 Task: Add a condition where "Type Is not Task" in new tickets in your groups.
Action: Mouse moved to (127, 521)
Screenshot: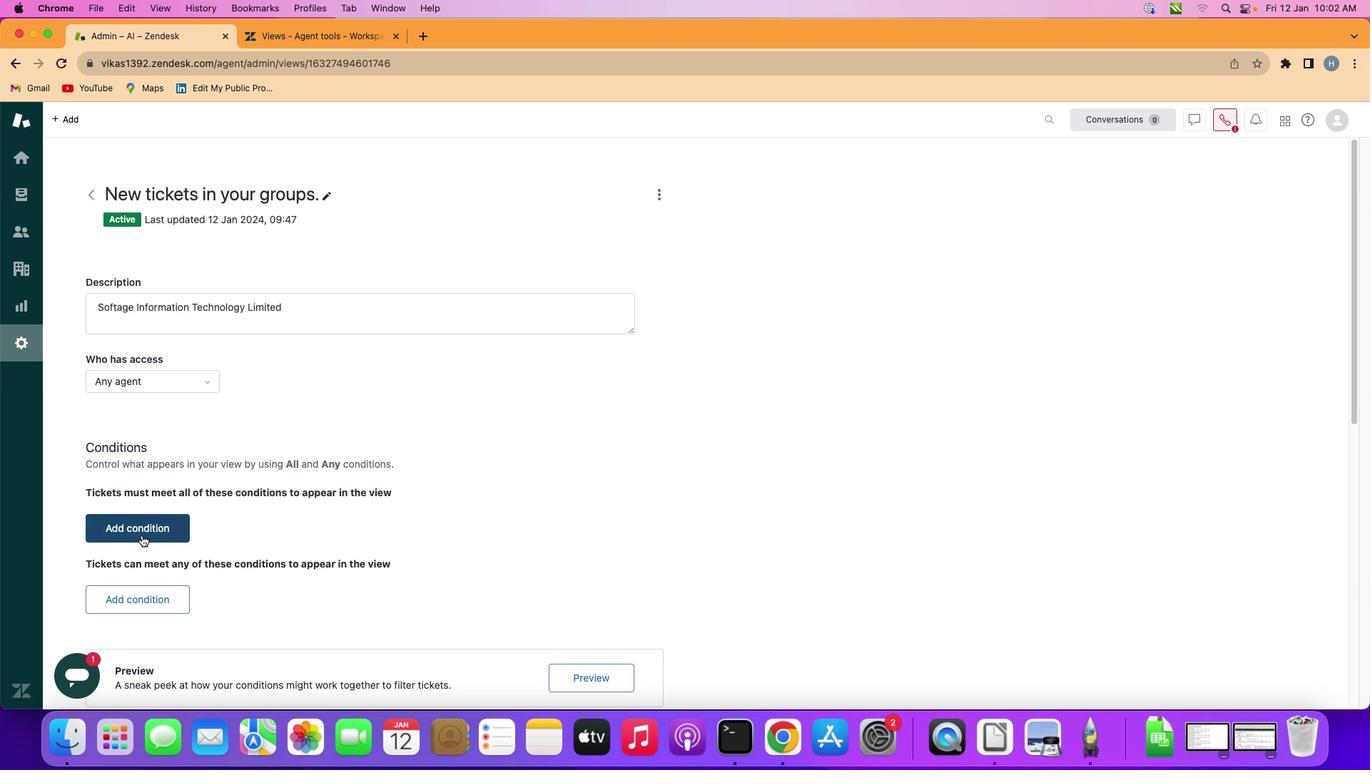 
Action: Mouse pressed left at (127, 521)
Screenshot: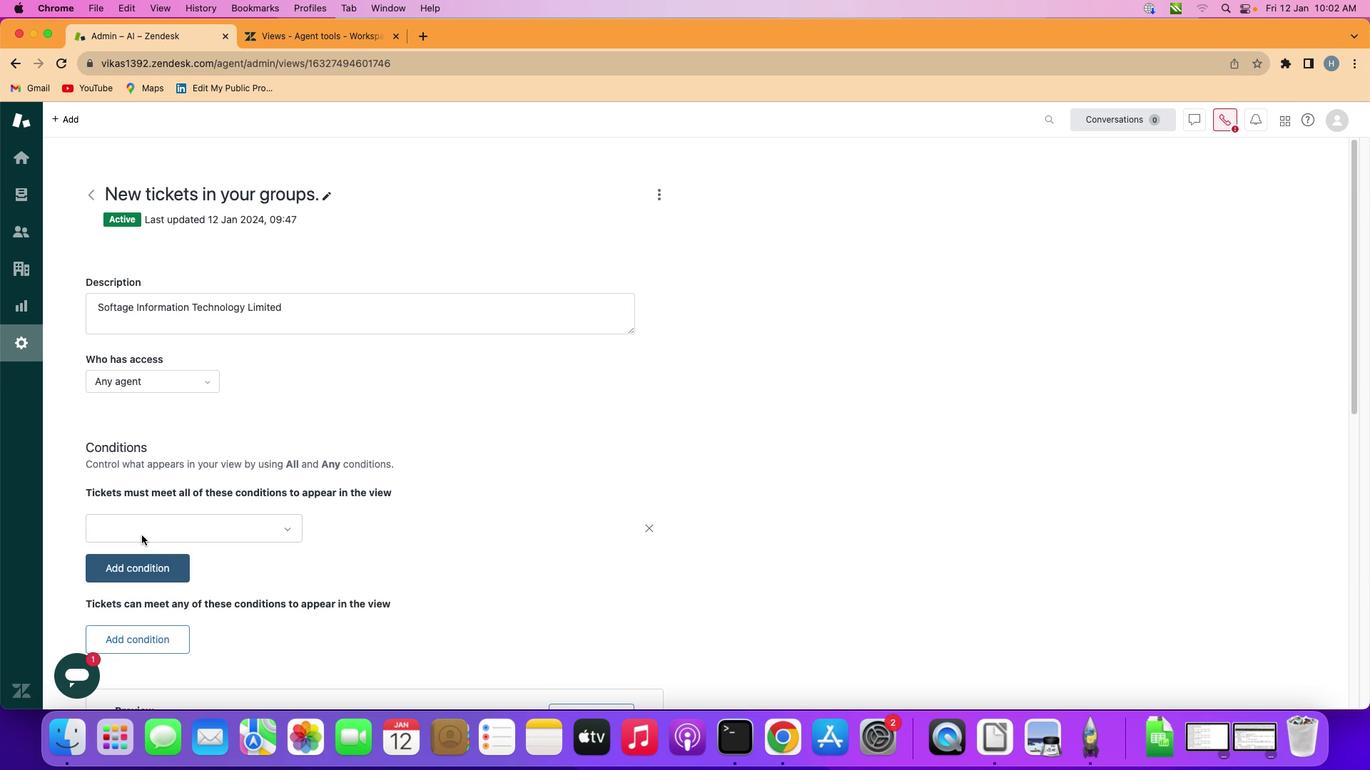 
Action: Mouse moved to (229, 511)
Screenshot: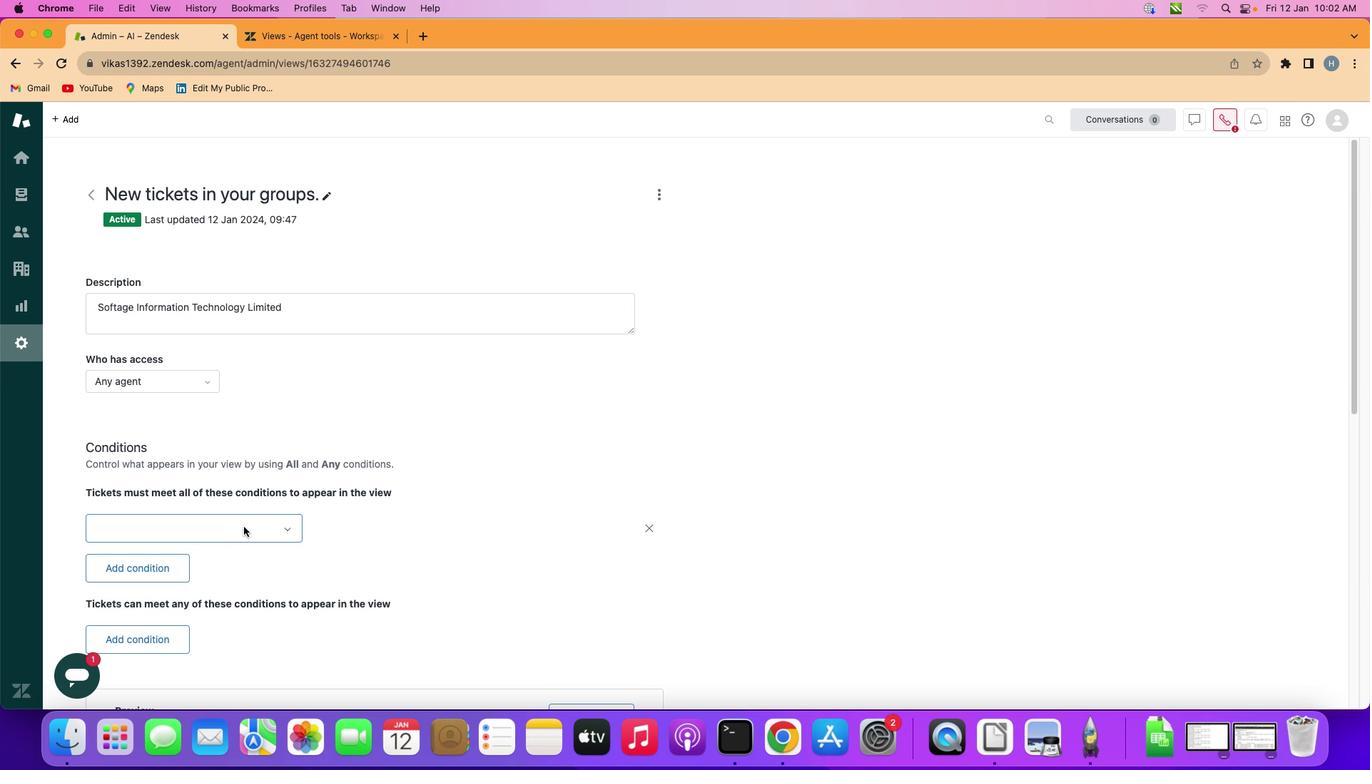 
Action: Mouse pressed left at (229, 511)
Screenshot: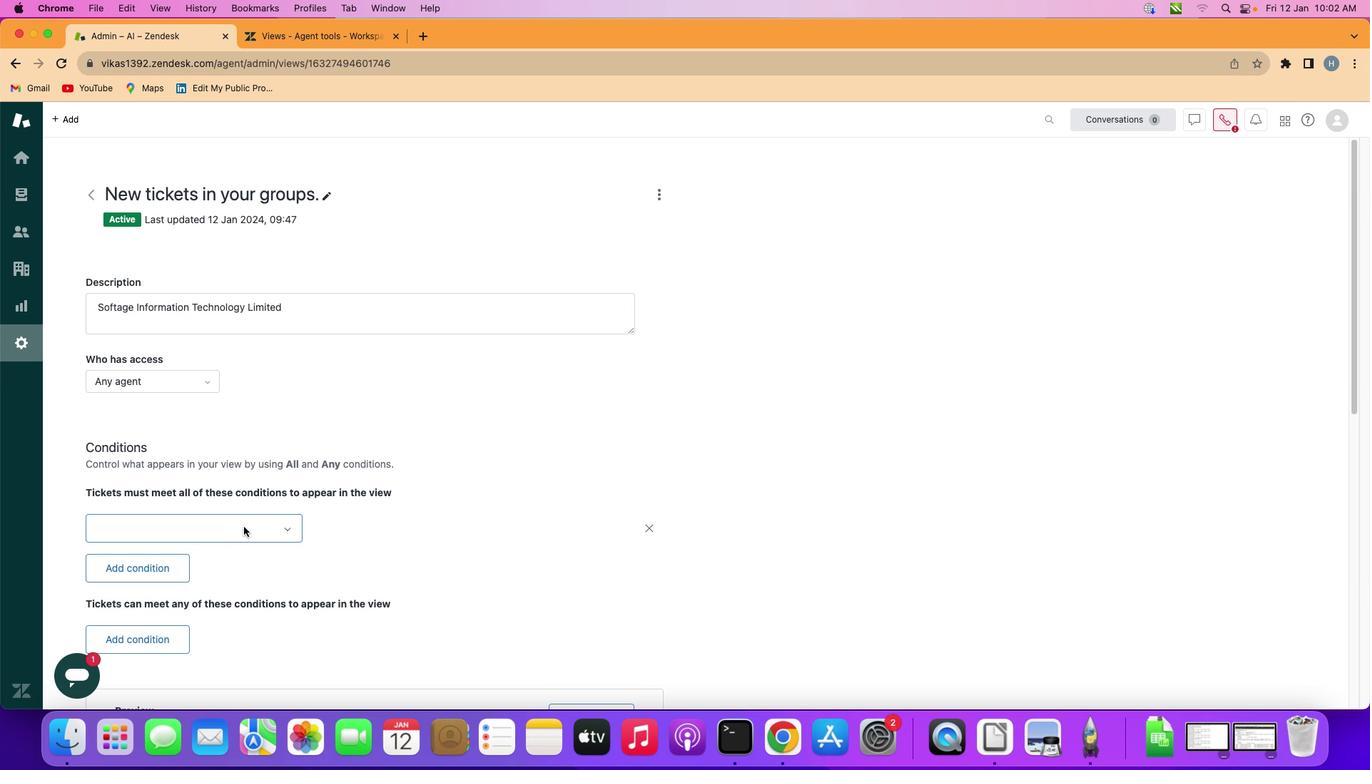 
Action: Mouse moved to (231, 360)
Screenshot: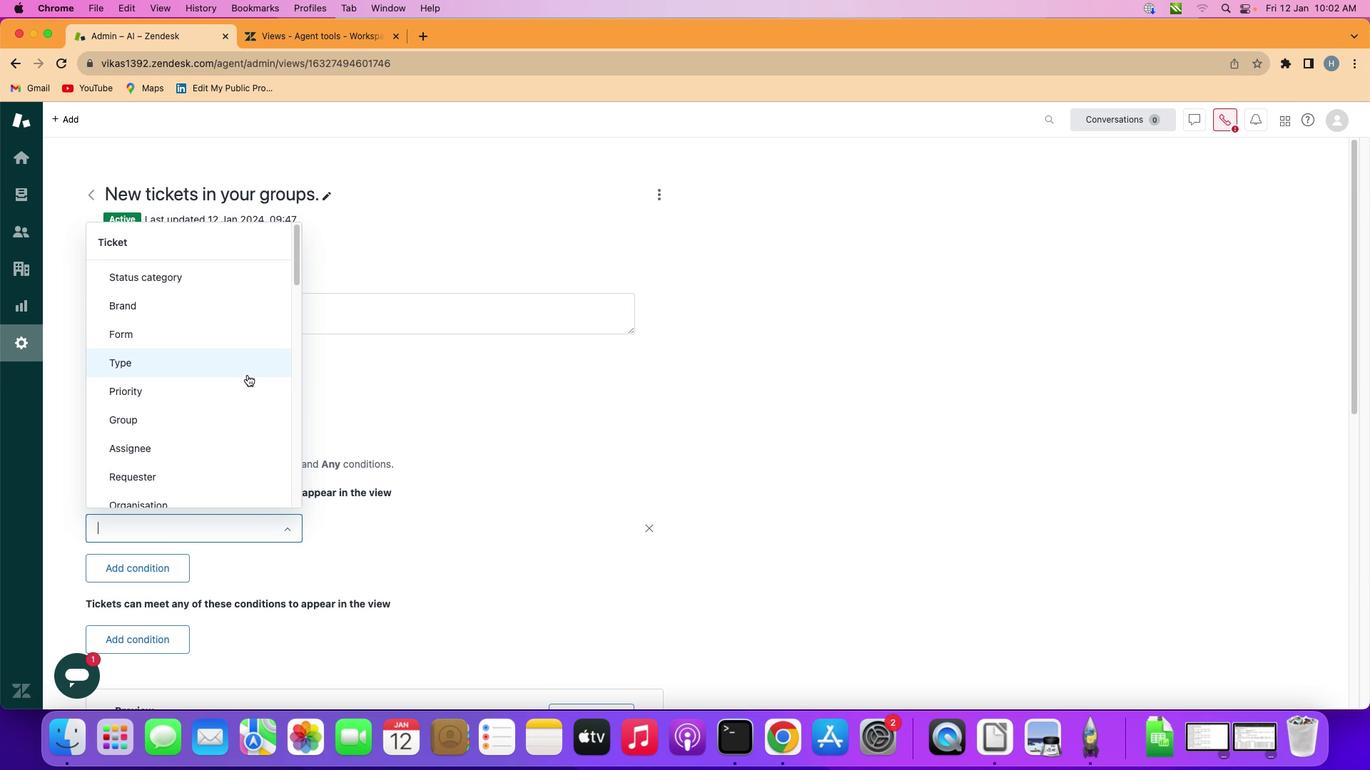 
Action: Mouse pressed left at (231, 360)
Screenshot: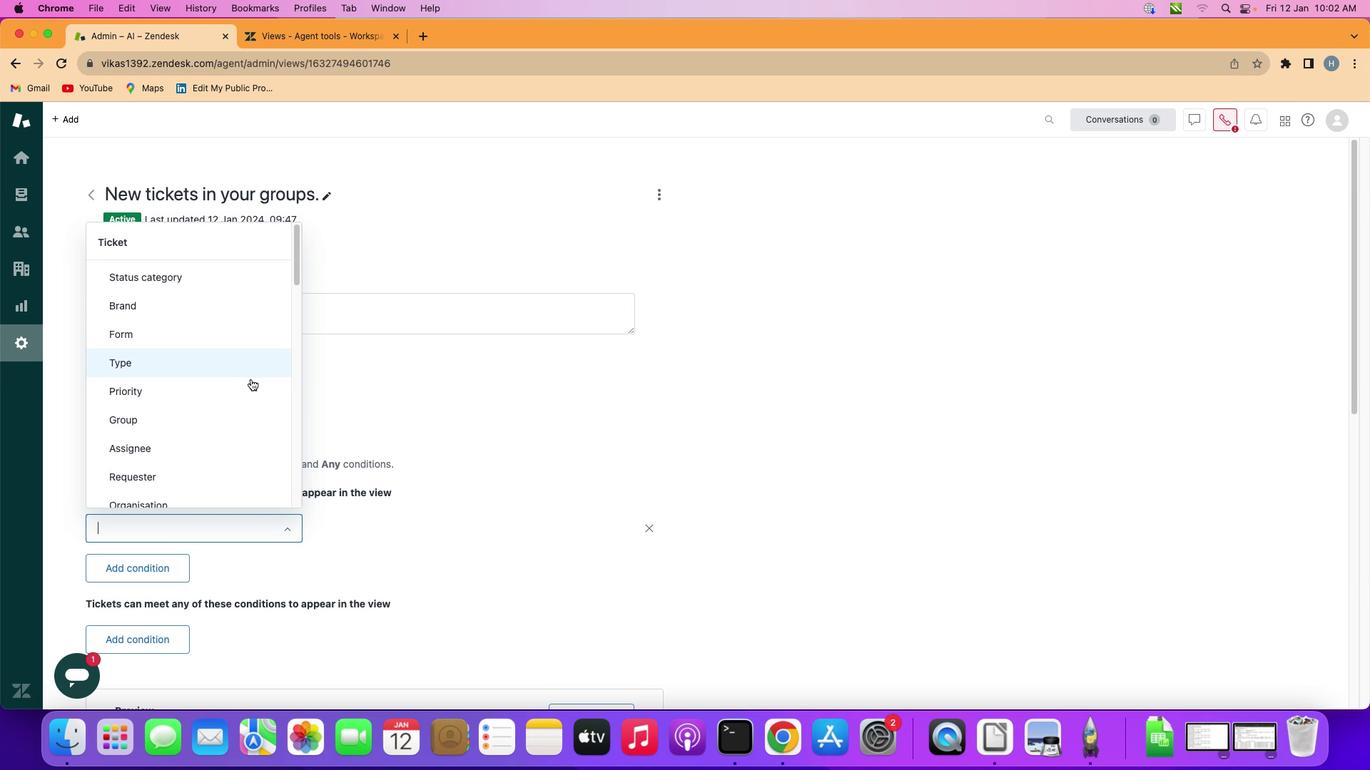 
Action: Mouse moved to (411, 511)
Screenshot: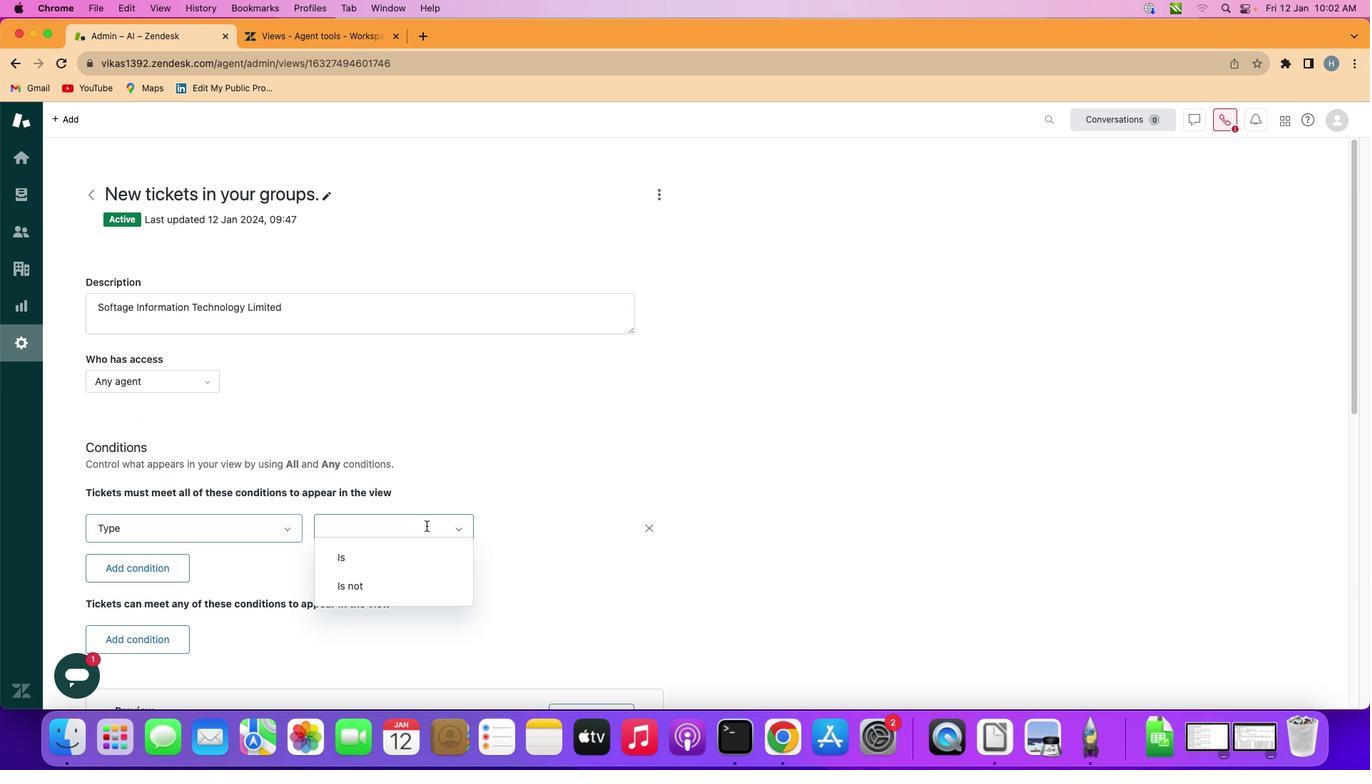 
Action: Mouse pressed left at (411, 511)
Screenshot: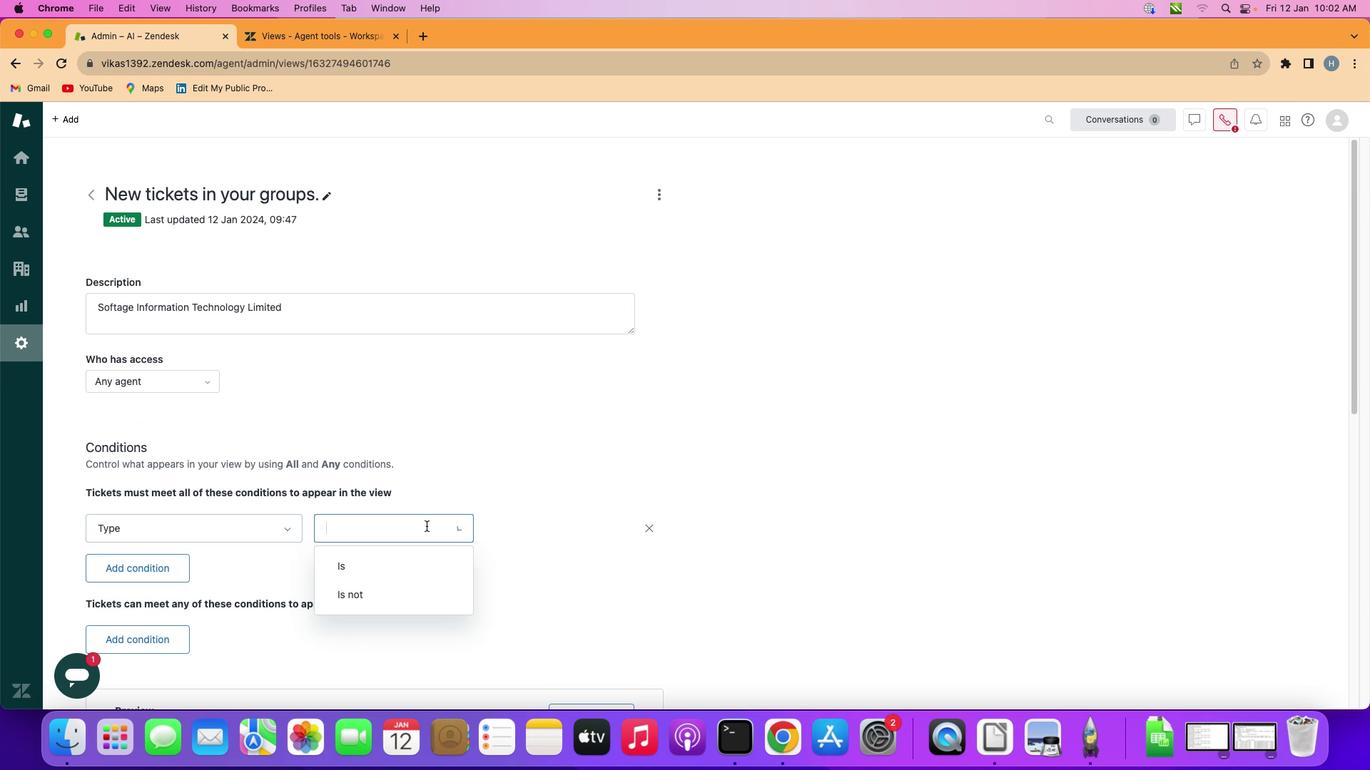 
Action: Mouse moved to (408, 578)
Screenshot: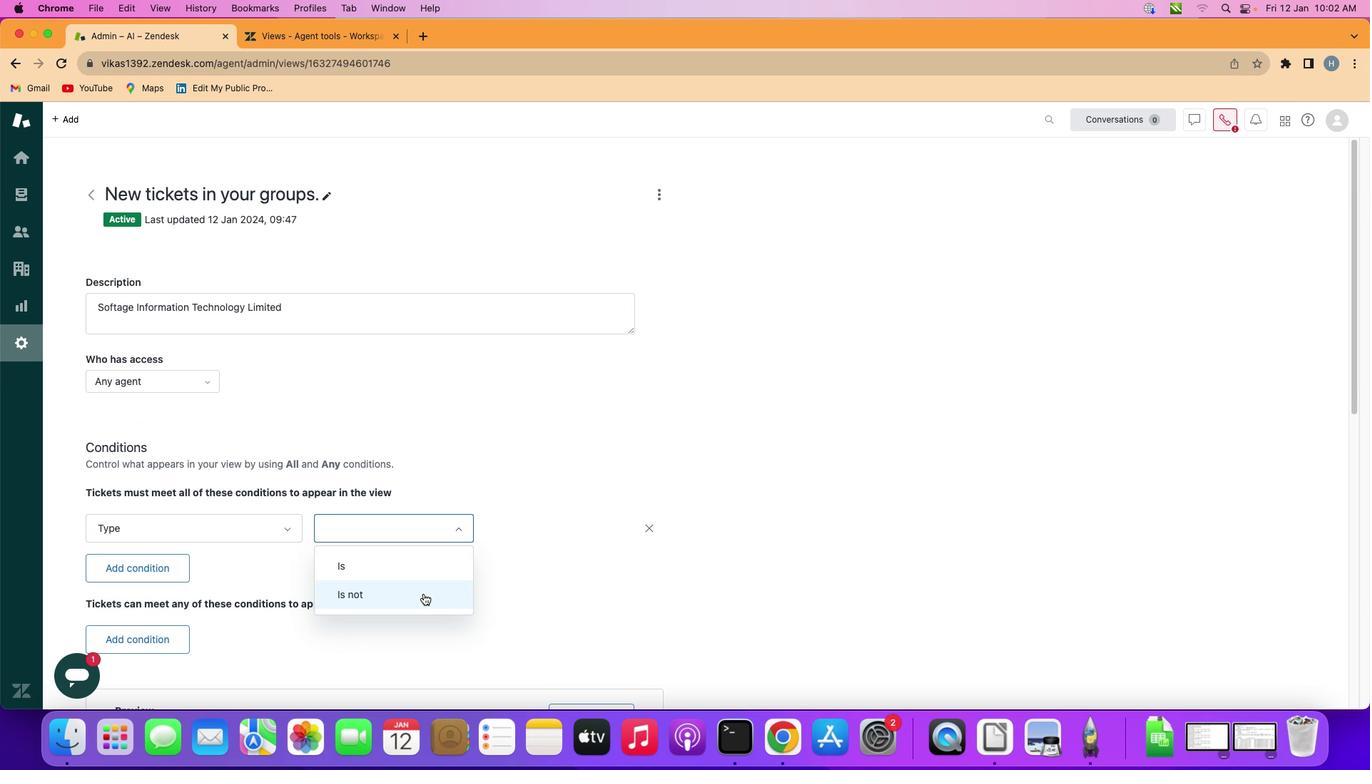 
Action: Mouse pressed left at (408, 578)
Screenshot: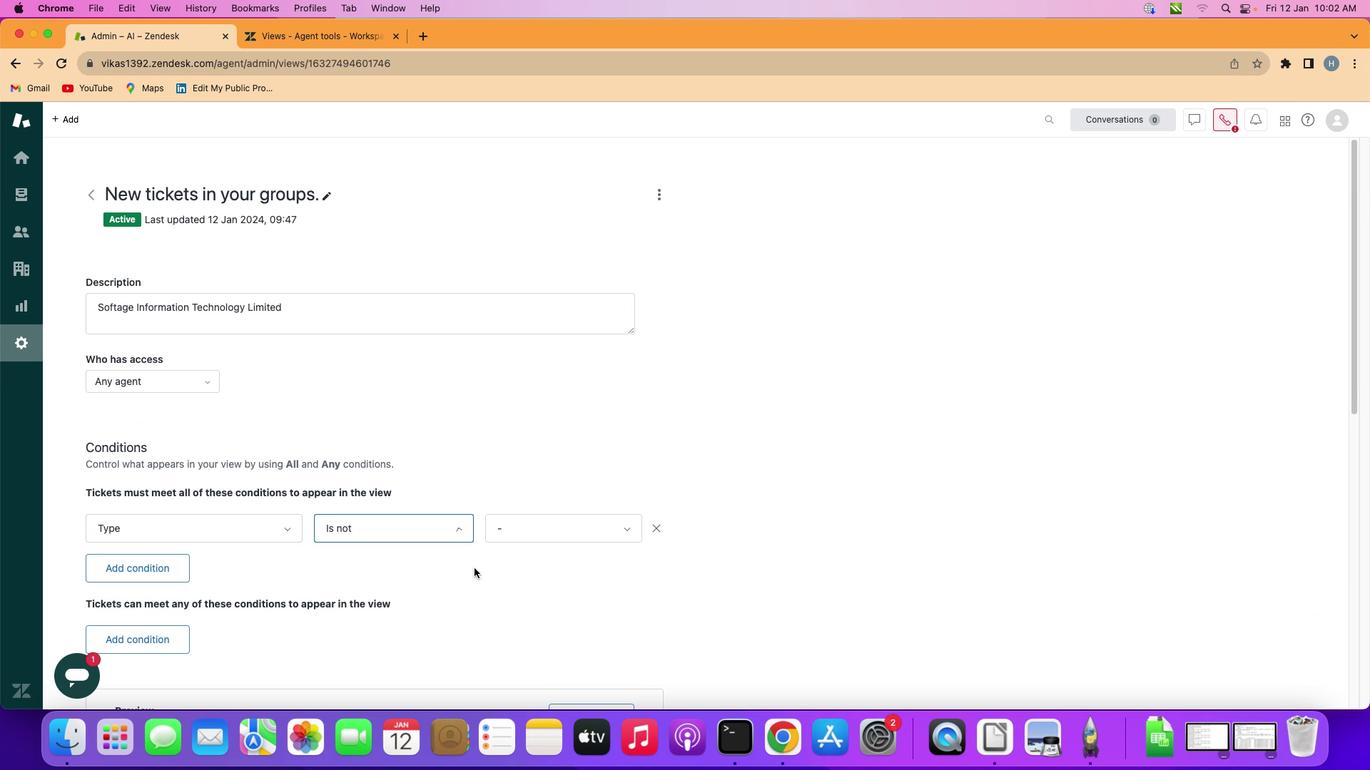 
Action: Mouse moved to (582, 513)
Screenshot: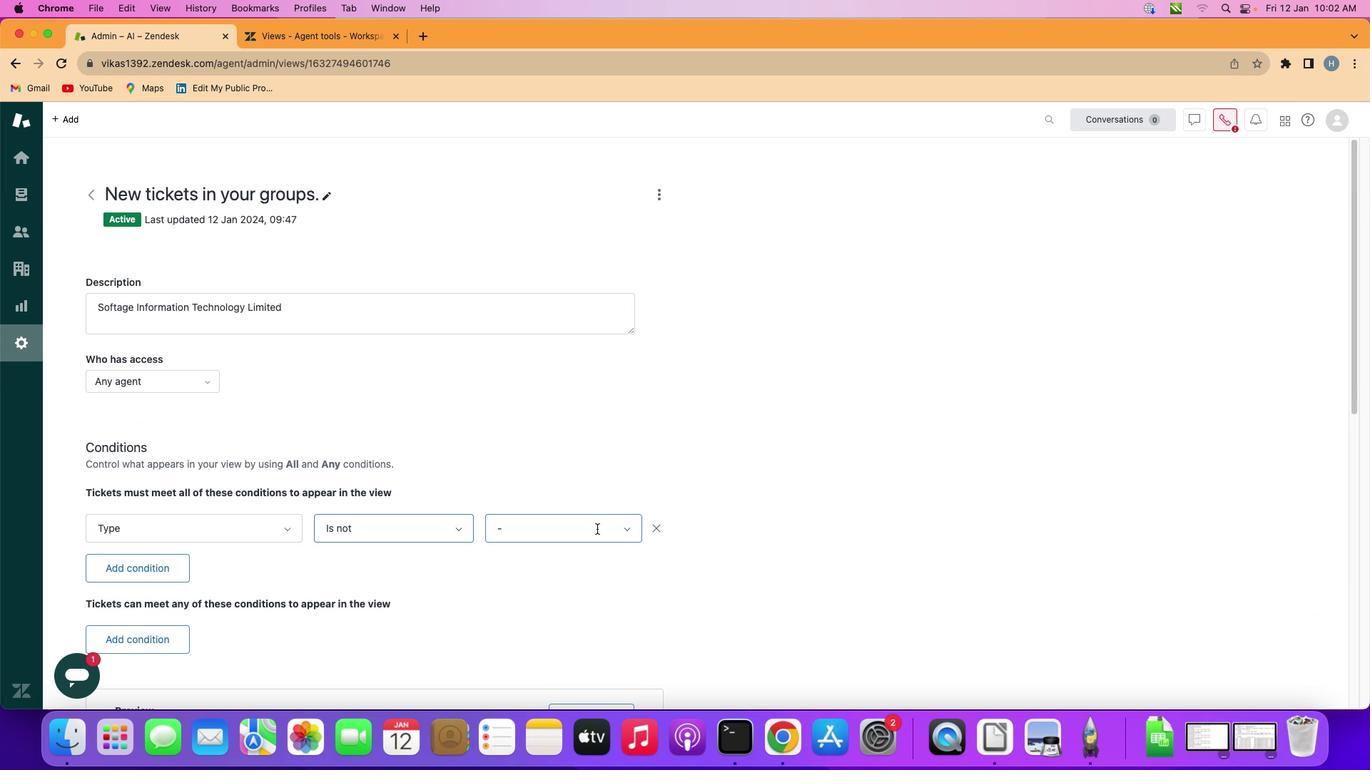 
Action: Mouse pressed left at (582, 513)
Screenshot: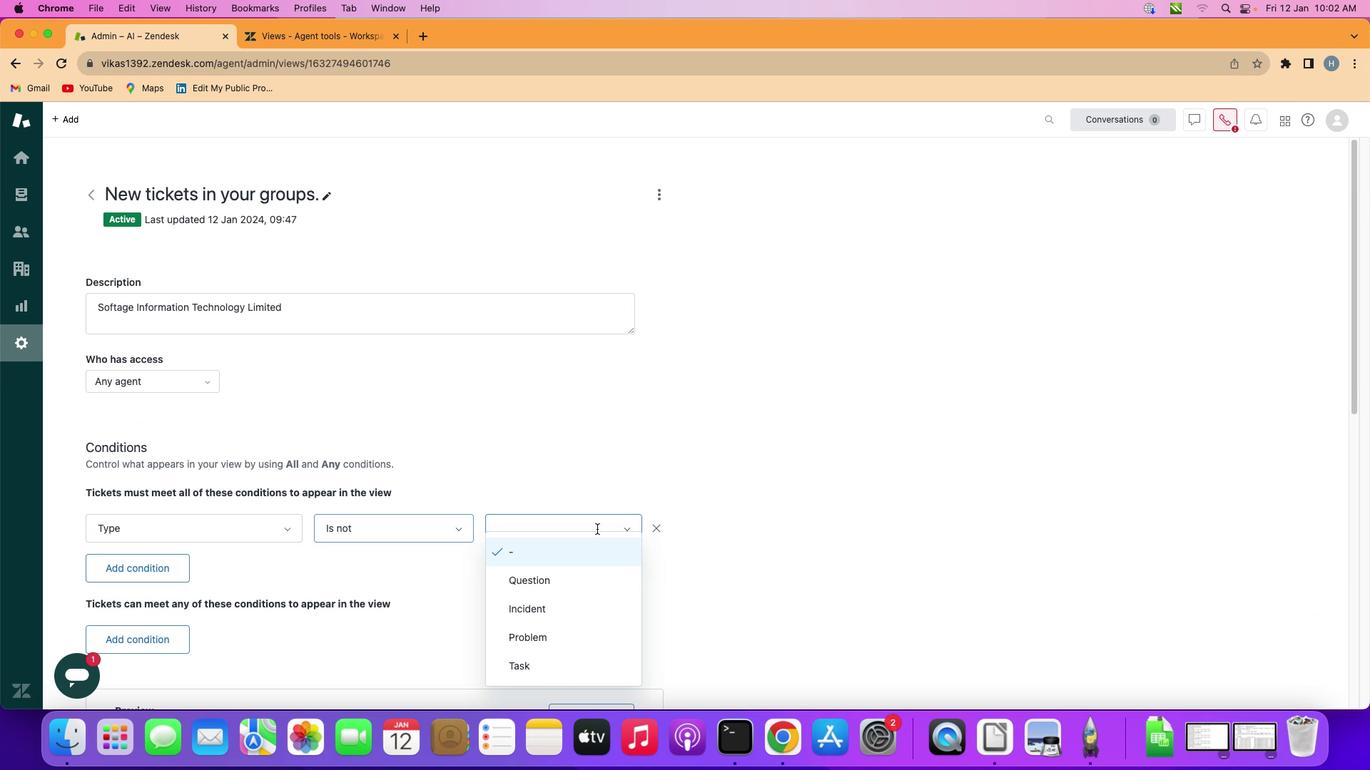 
Action: Mouse moved to (546, 660)
Screenshot: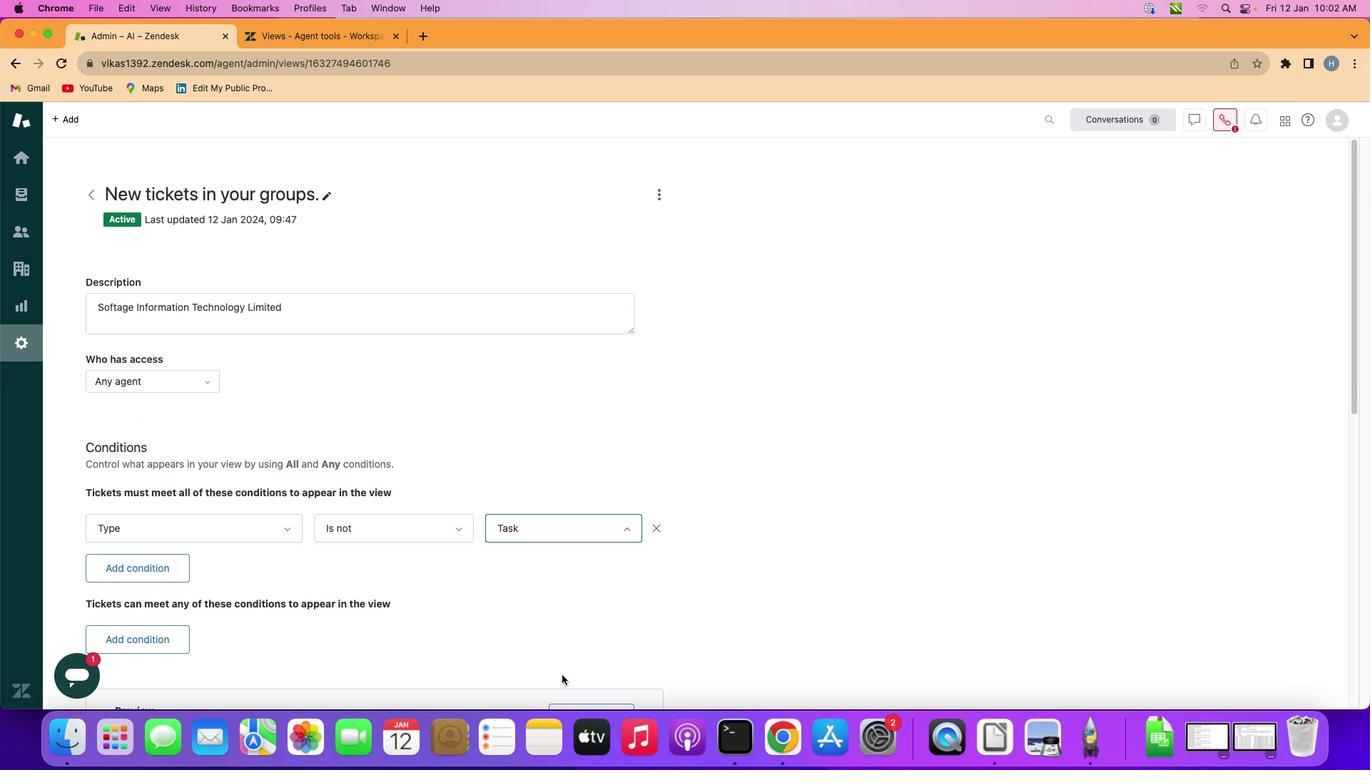 
Action: Mouse pressed left at (546, 660)
Screenshot: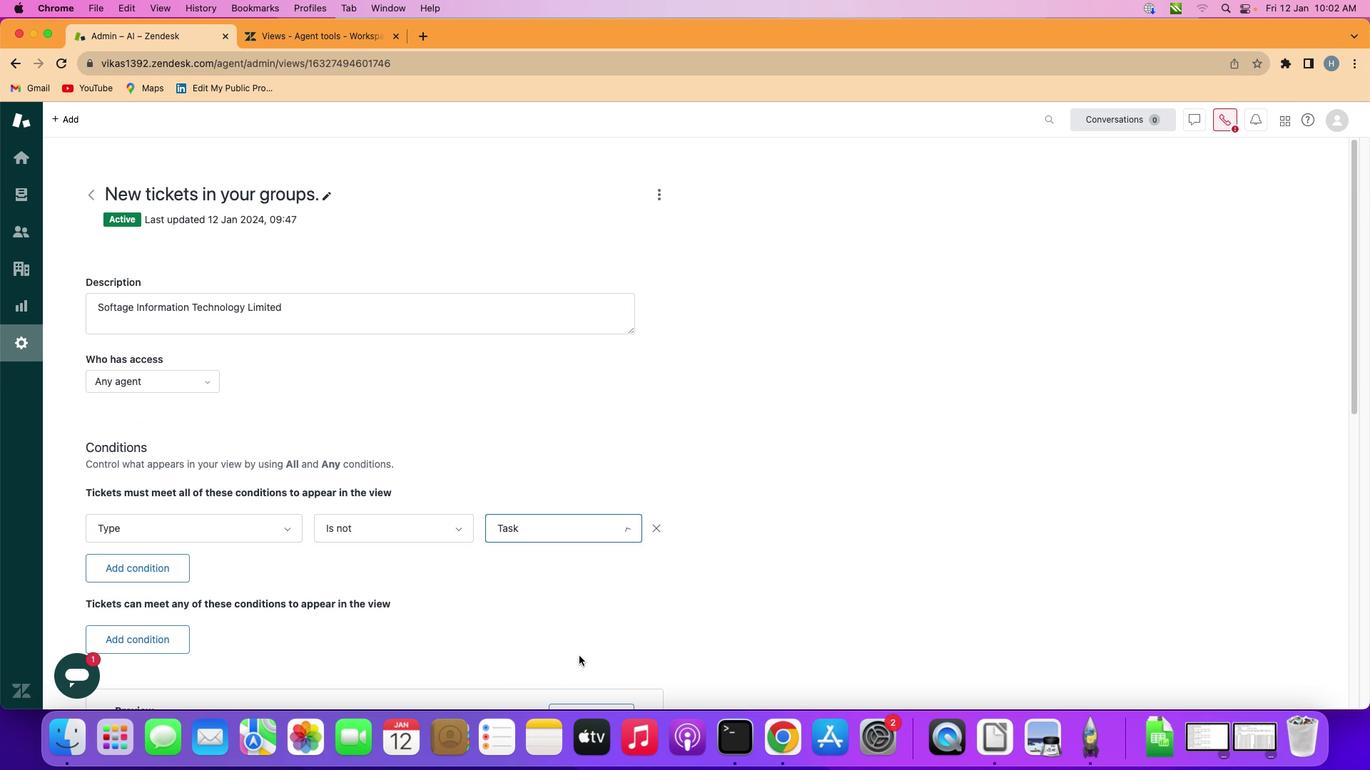 
Action: Mouse moved to (637, 592)
Screenshot: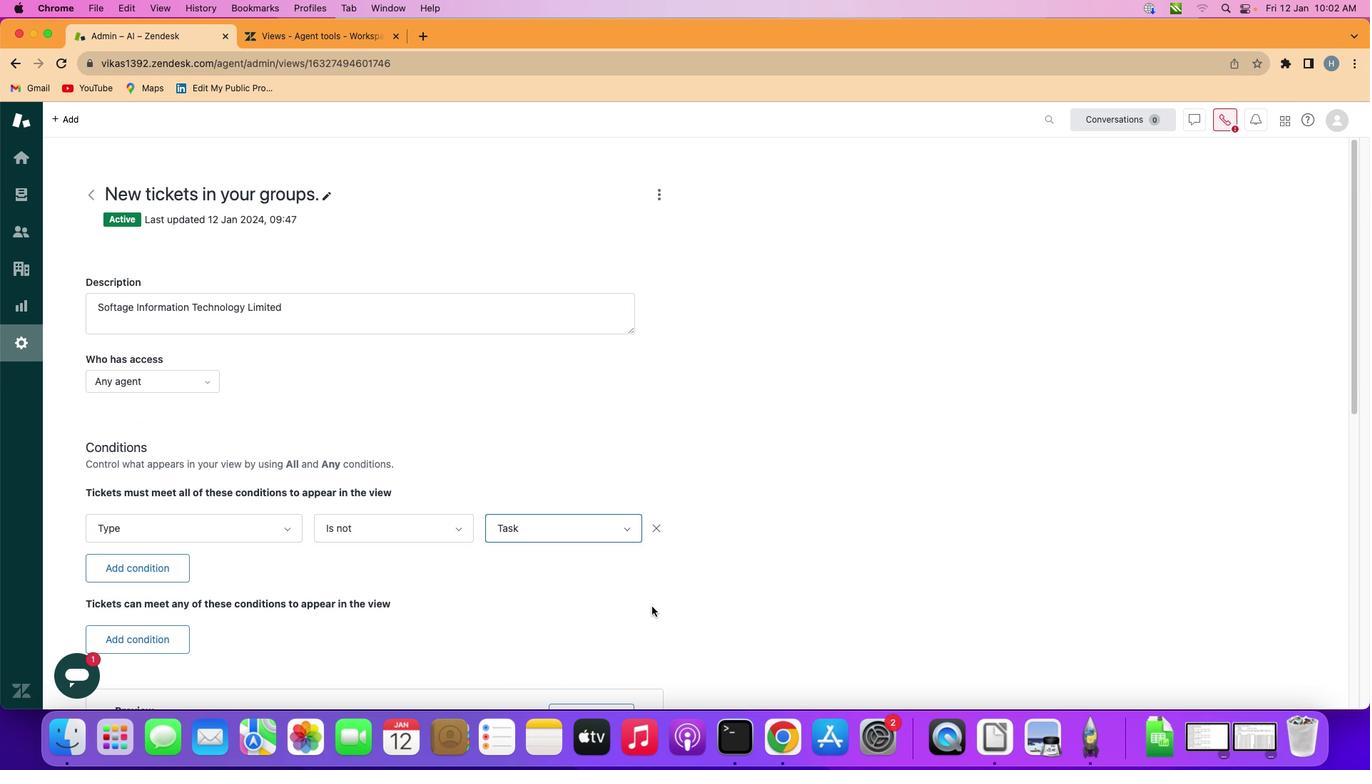 
